 Task: Create a due date automation trigger when advanced on, on the wednesday before a card is due add content with a name not starting with resume at 11:00 AM.
Action: Mouse moved to (992, 86)
Screenshot: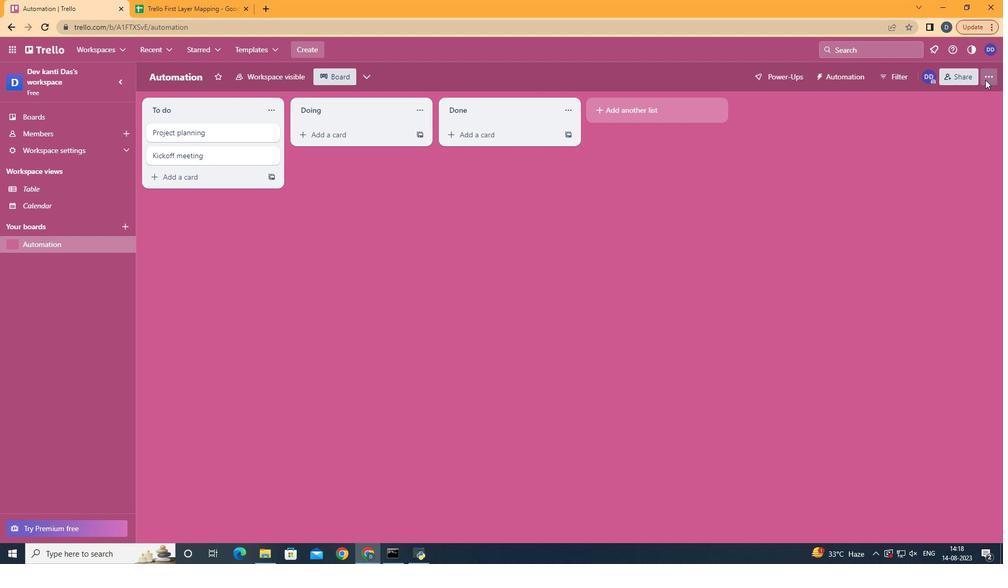 
Action: Mouse pressed left at (992, 86)
Screenshot: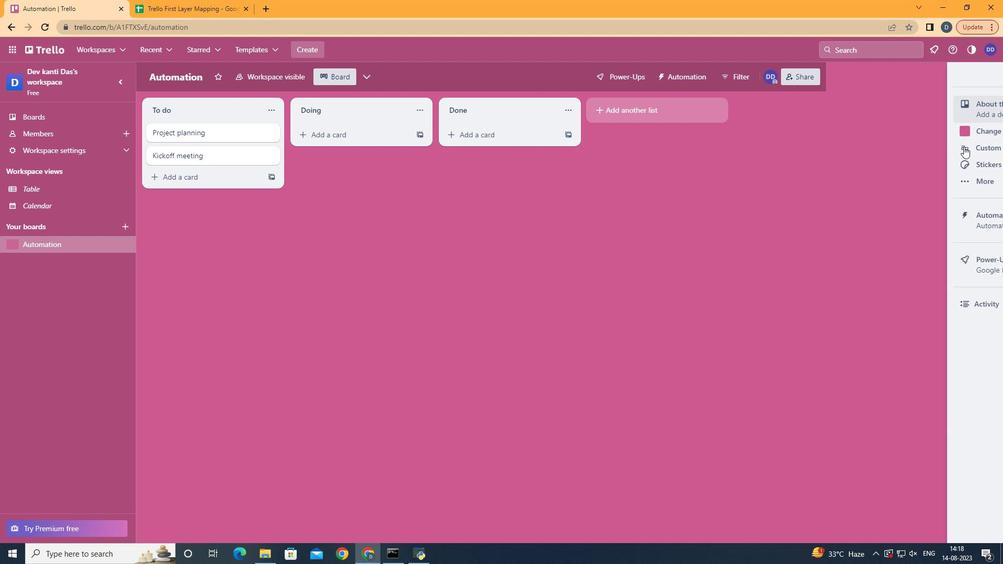 
Action: Mouse moved to (930, 221)
Screenshot: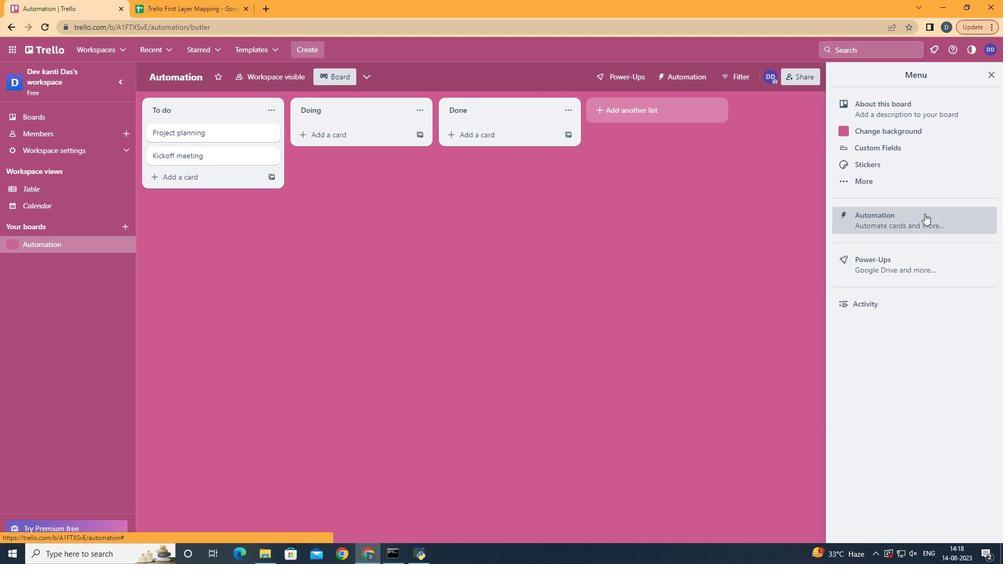 
Action: Mouse pressed left at (930, 221)
Screenshot: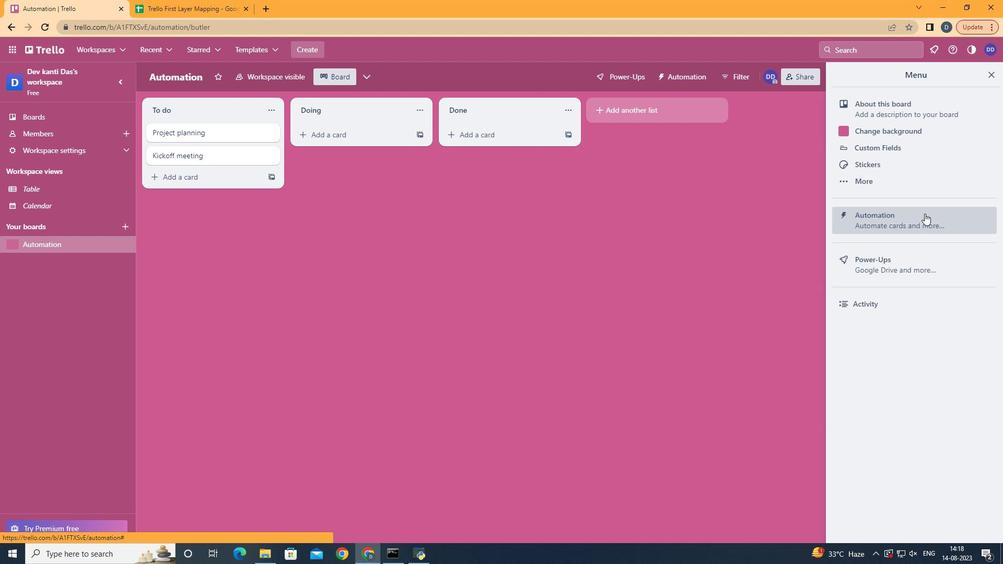 
Action: Mouse moved to (188, 210)
Screenshot: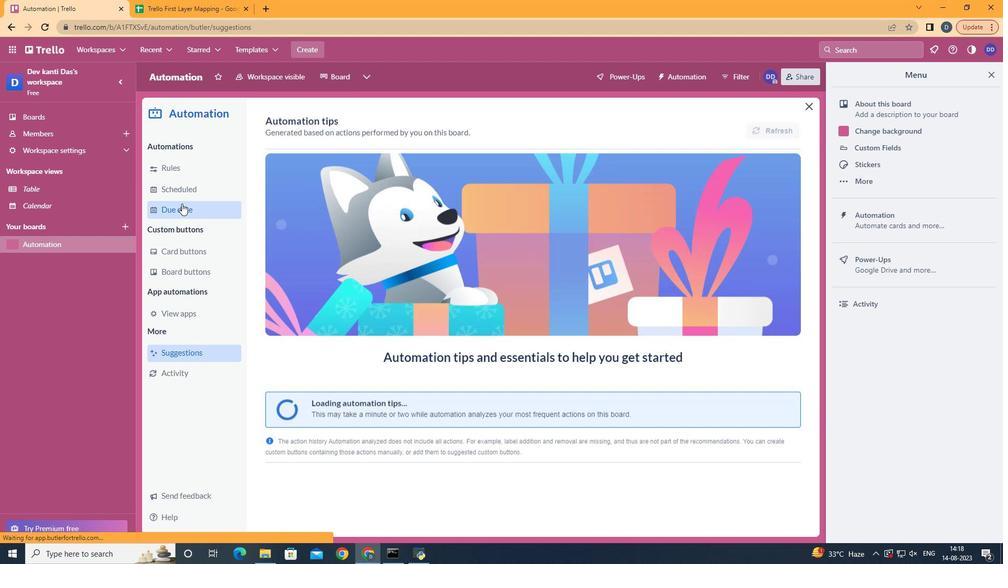 
Action: Mouse pressed left at (188, 210)
Screenshot: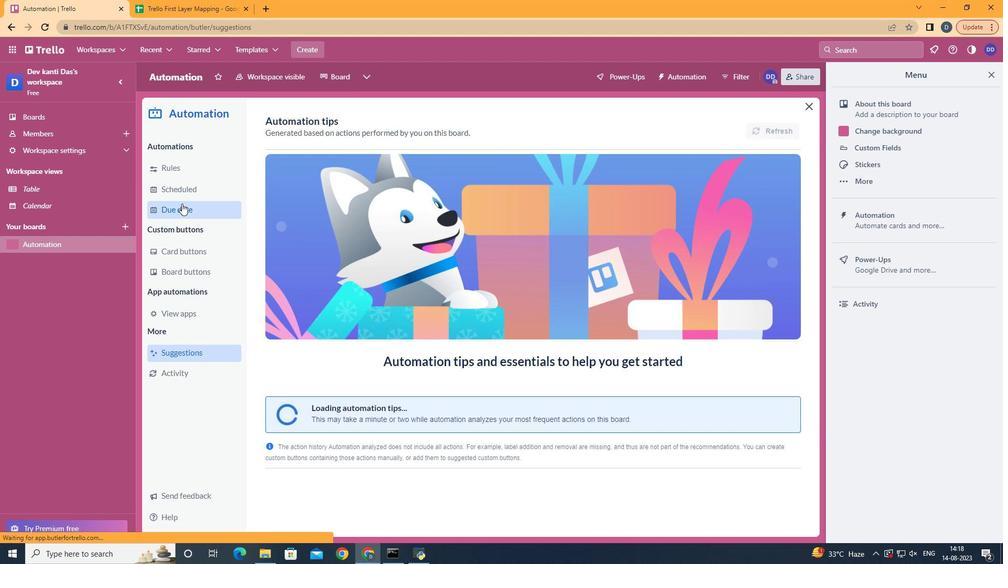 
Action: Mouse moved to (742, 134)
Screenshot: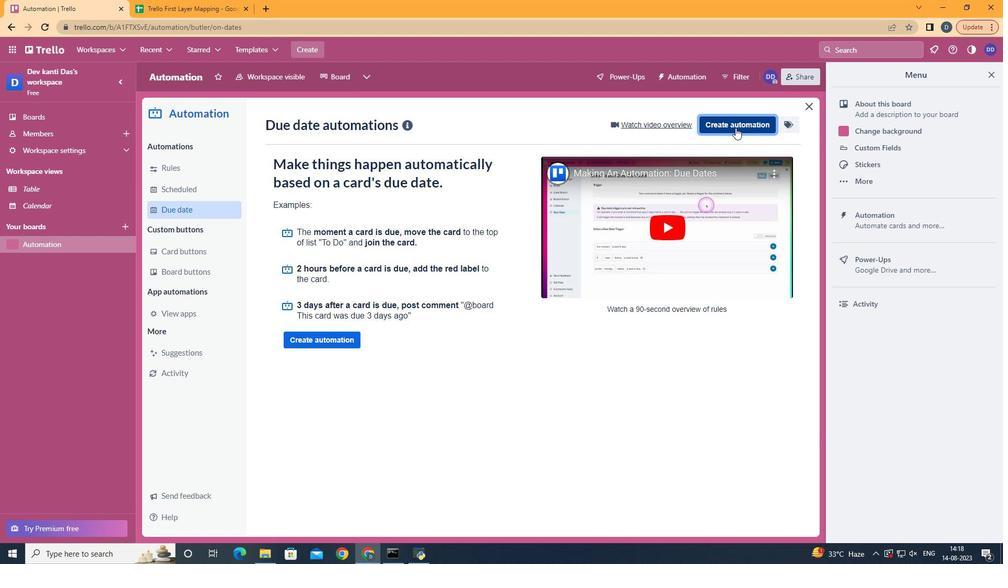 
Action: Mouse pressed left at (742, 134)
Screenshot: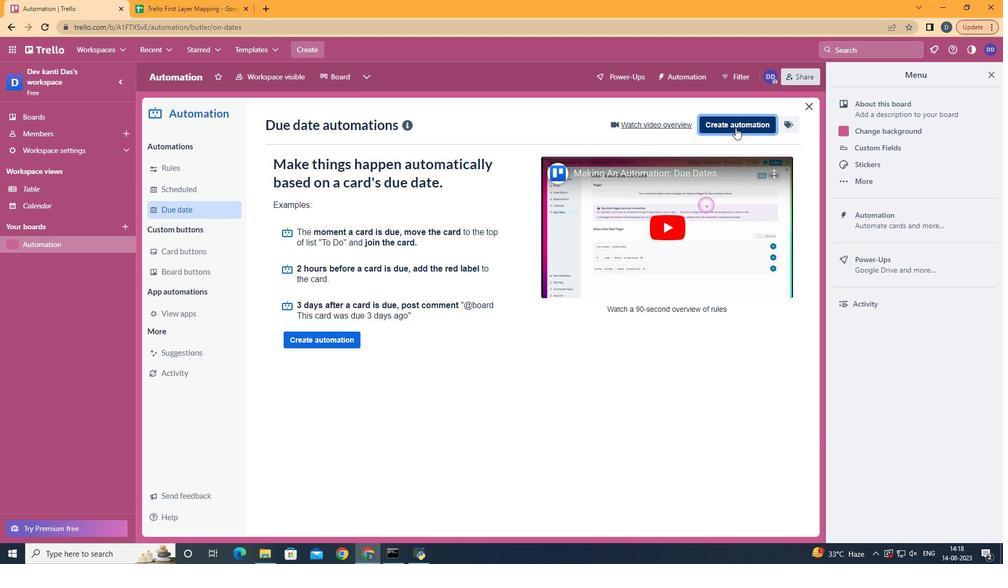 
Action: Mouse moved to (516, 231)
Screenshot: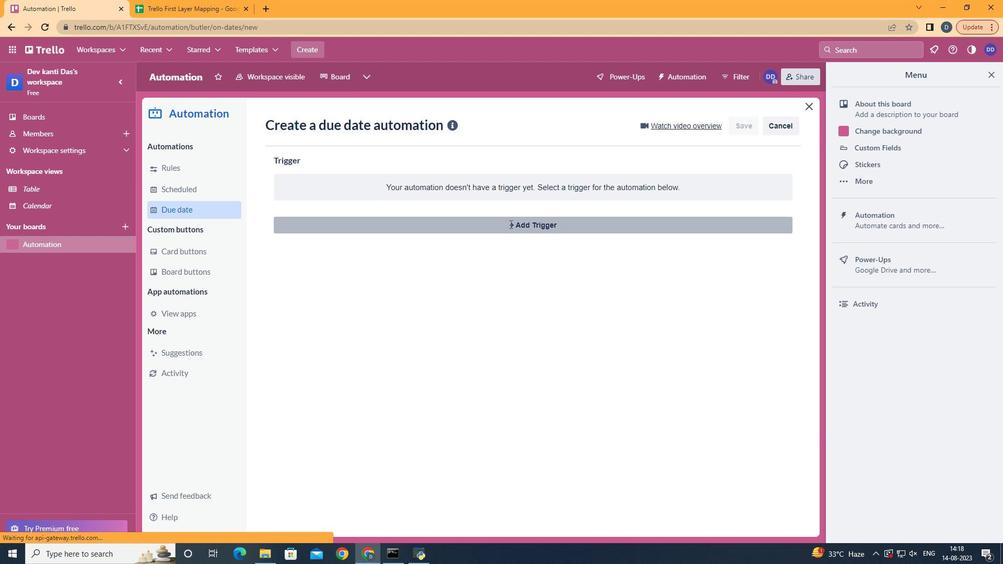
Action: Mouse pressed left at (516, 231)
Screenshot: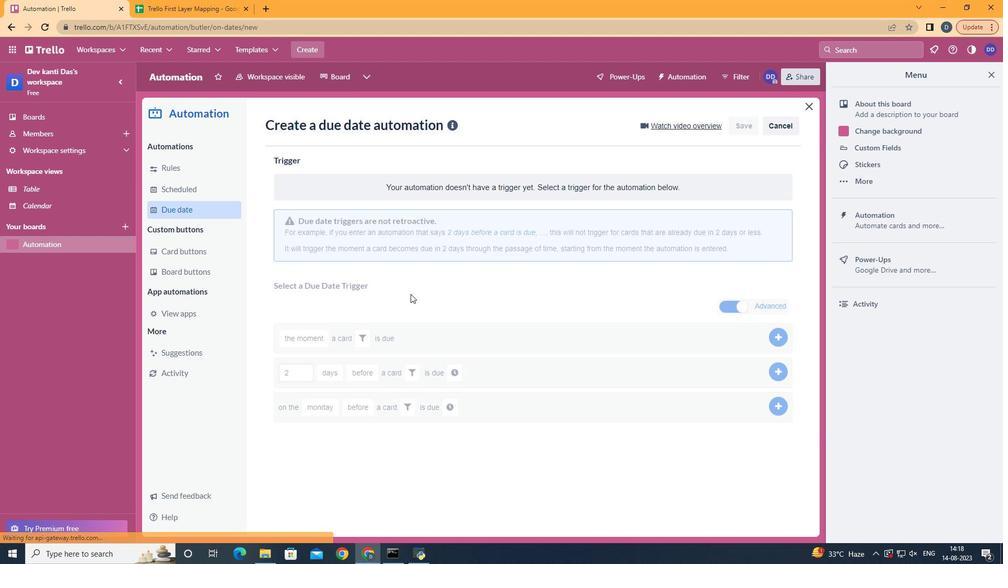 
Action: Mouse moved to (355, 324)
Screenshot: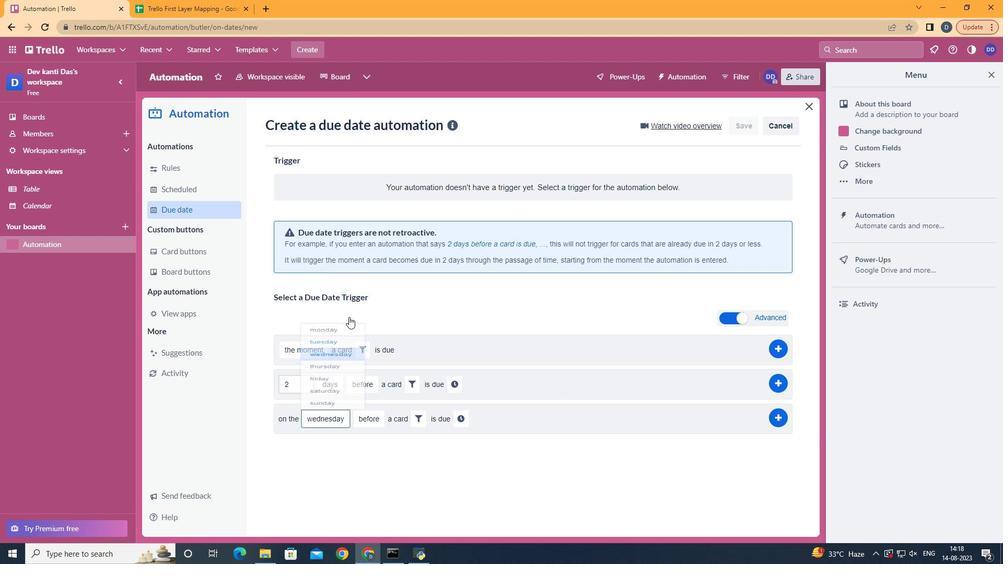 
Action: Mouse pressed left at (355, 324)
Screenshot: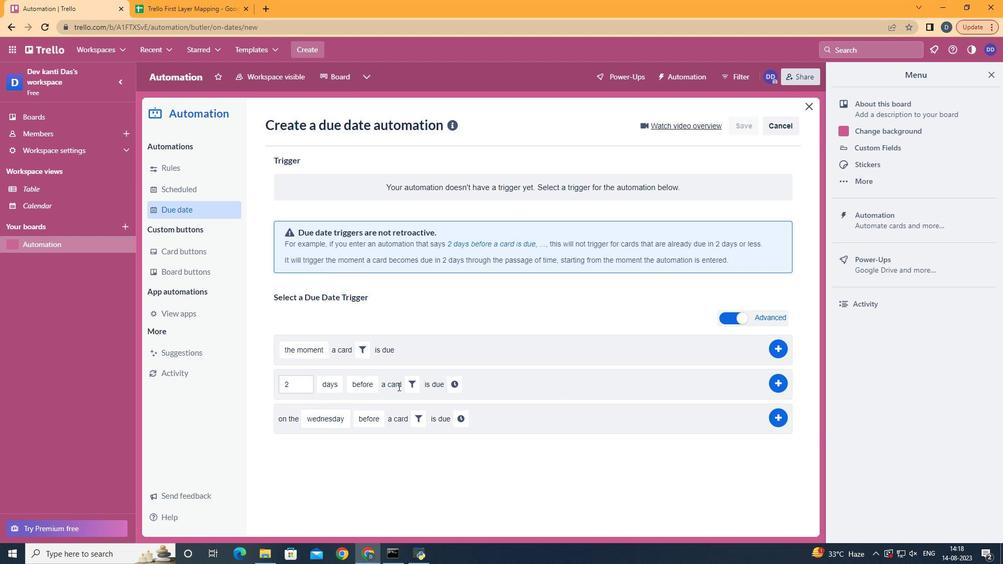 
Action: Mouse moved to (433, 424)
Screenshot: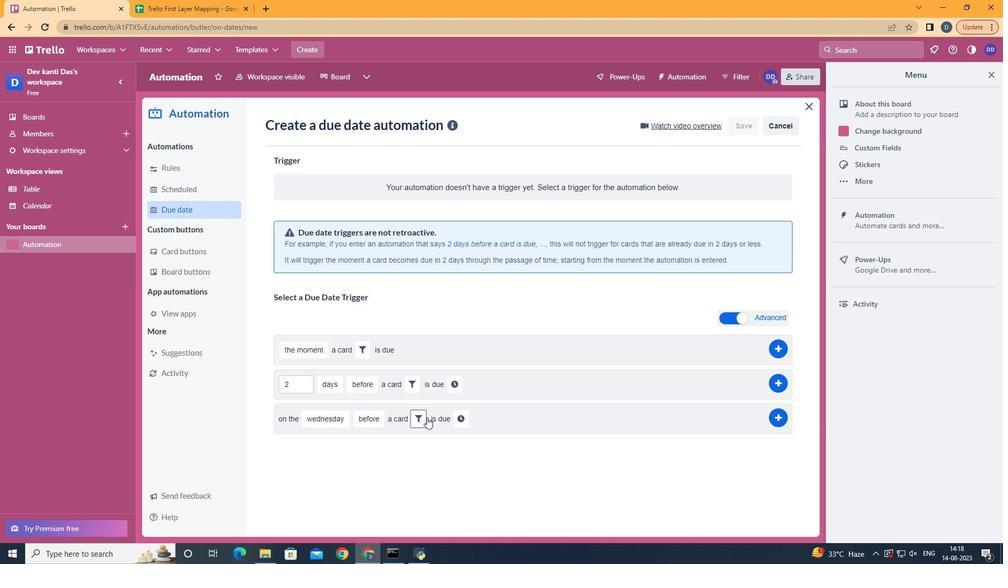 
Action: Mouse pressed left at (433, 424)
Screenshot: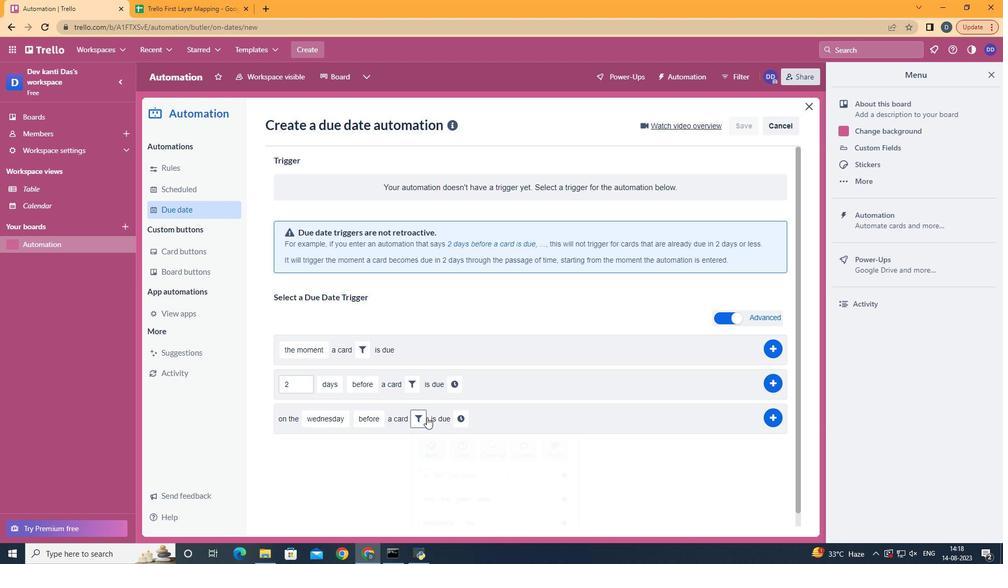 
Action: Mouse moved to (552, 459)
Screenshot: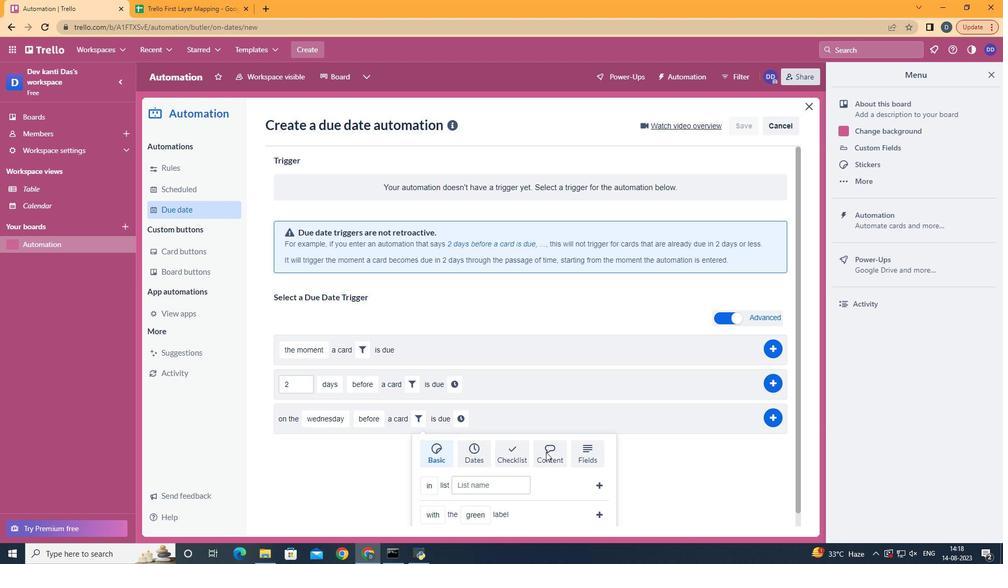 
Action: Mouse pressed left at (552, 459)
Screenshot: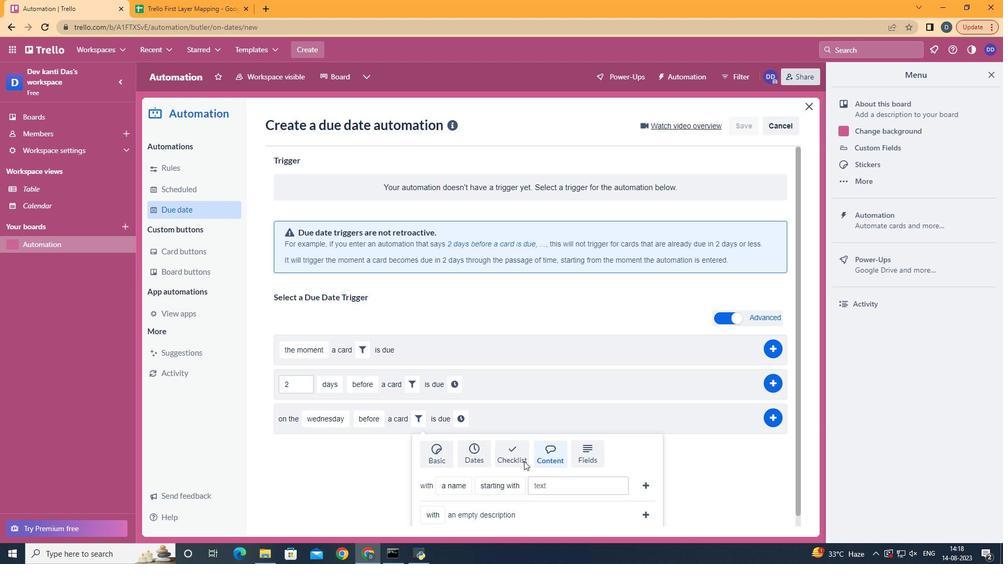 
Action: Mouse moved to (535, 425)
Screenshot: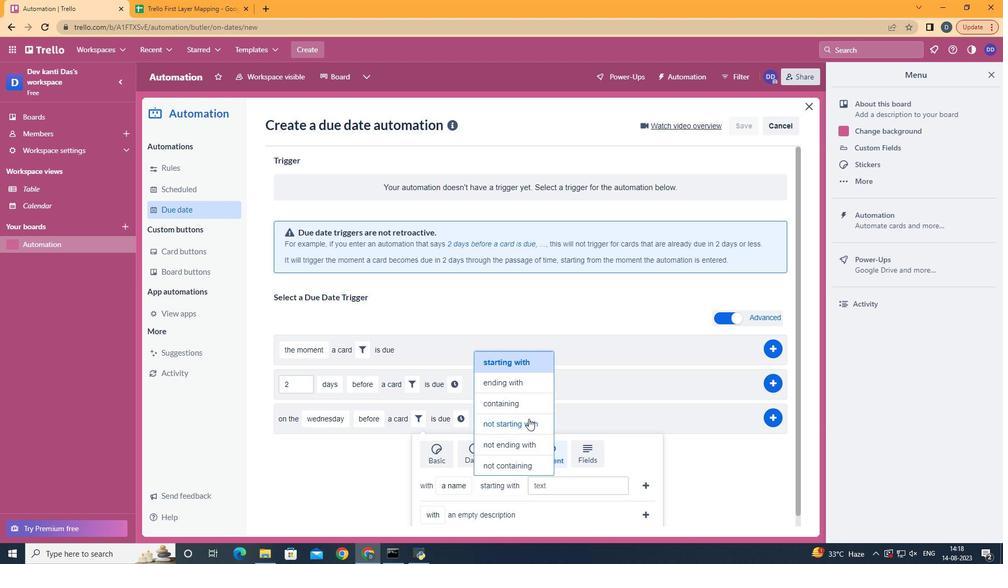 
Action: Mouse pressed left at (535, 425)
Screenshot: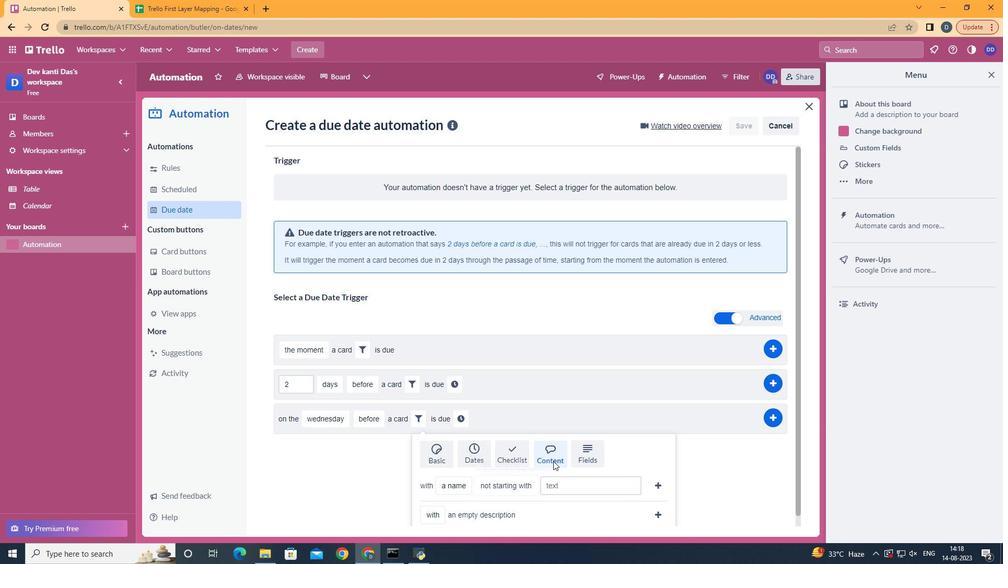 
Action: Mouse moved to (573, 492)
Screenshot: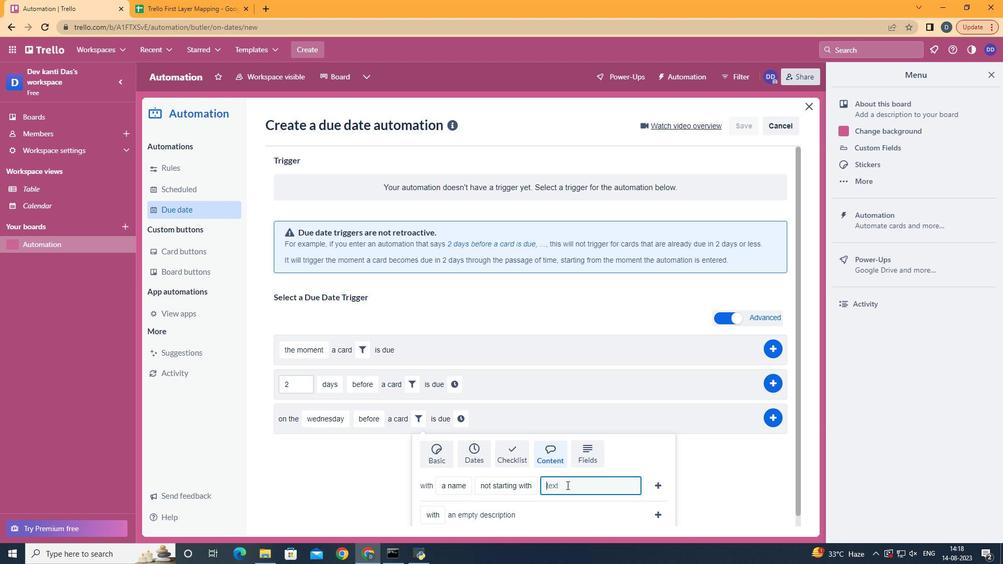 
Action: Mouse pressed left at (573, 492)
Screenshot: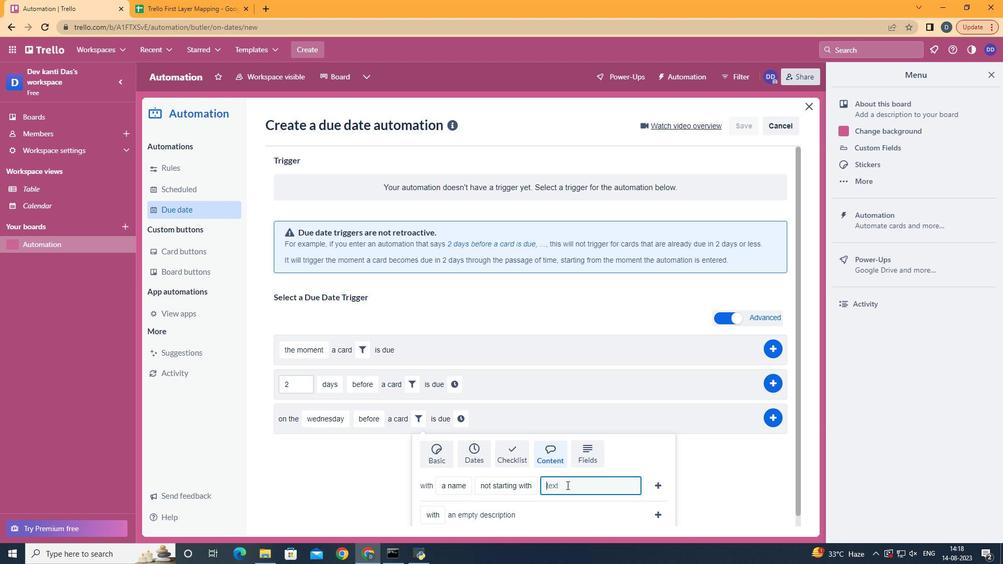 
Action: Key pressed resume
Screenshot: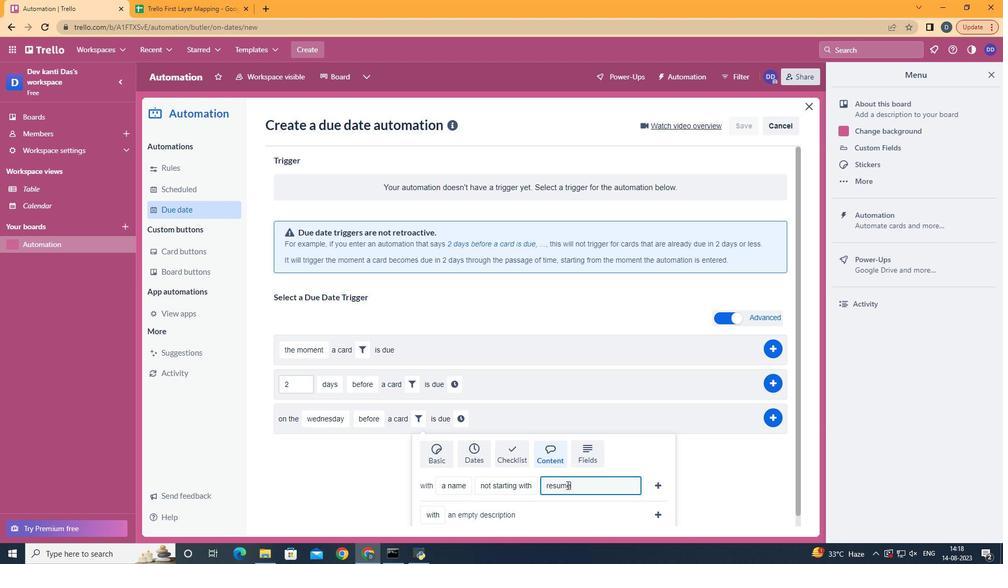 
Action: Mouse moved to (664, 493)
Screenshot: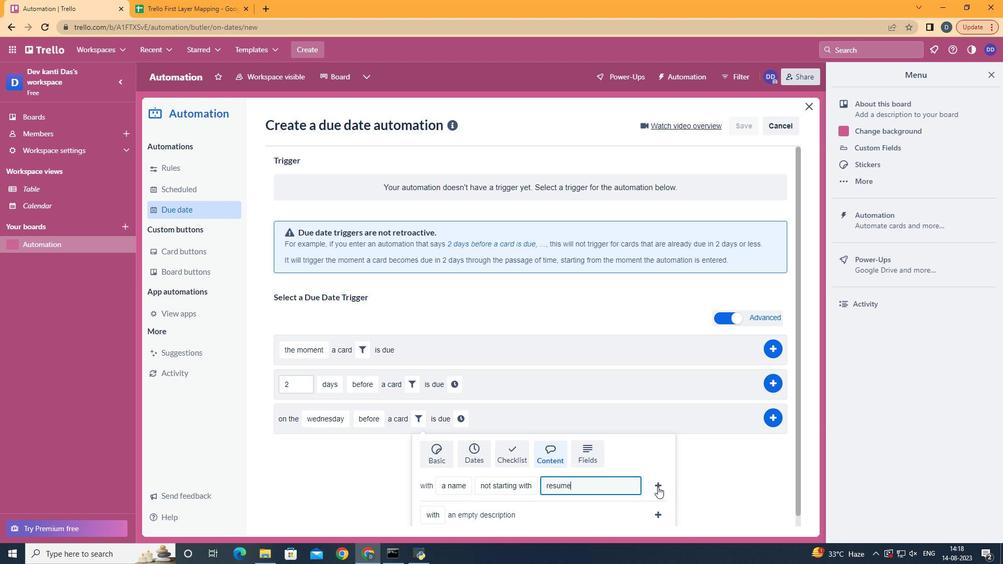 
Action: Mouse pressed left at (664, 493)
Screenshot: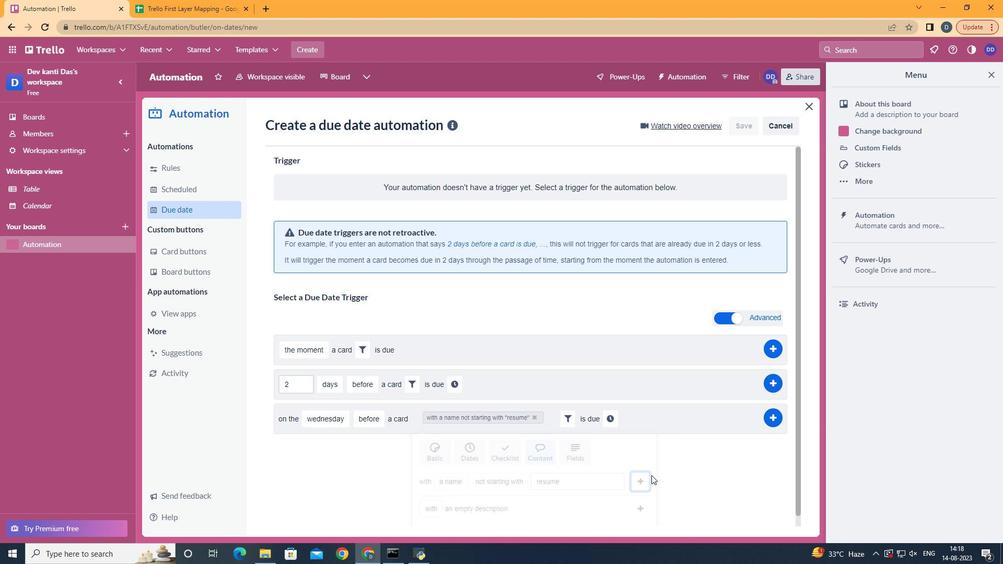 
Action: Mouse moved to (622, 422)
Screenshot: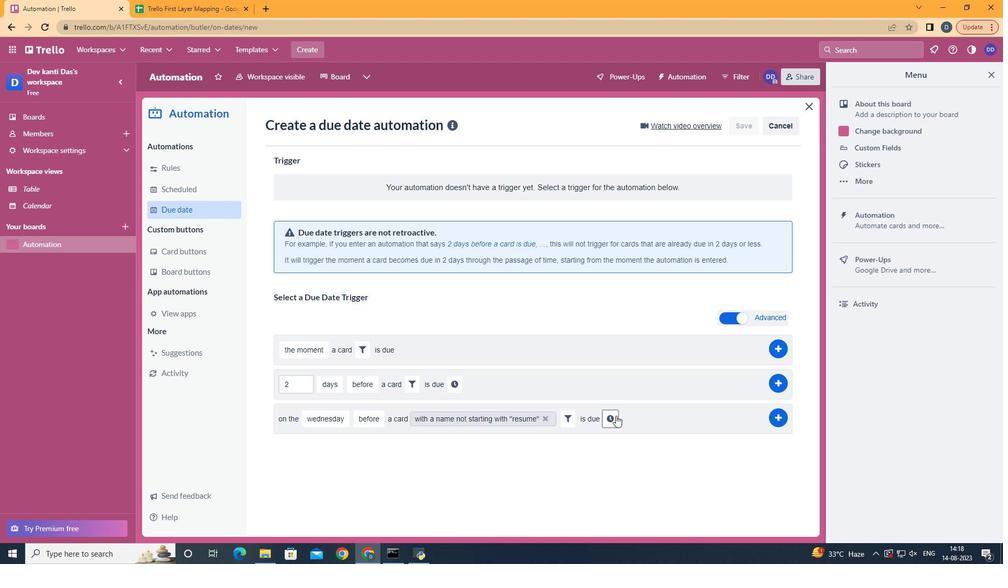 
Action: Mouse pressed left at (622, 422)
Screenshot: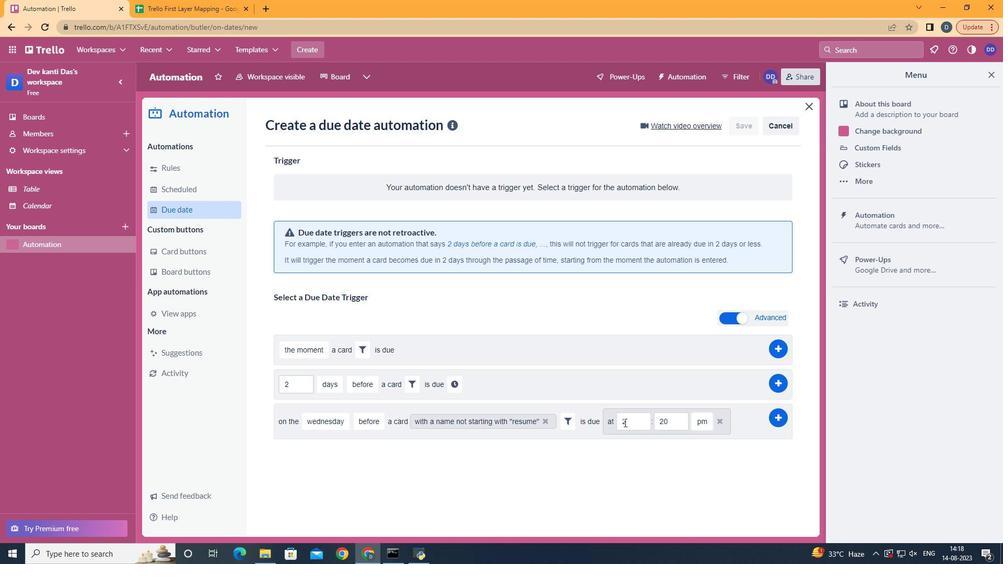 
Action: Mouse moved to (644, 430)
Screenshot: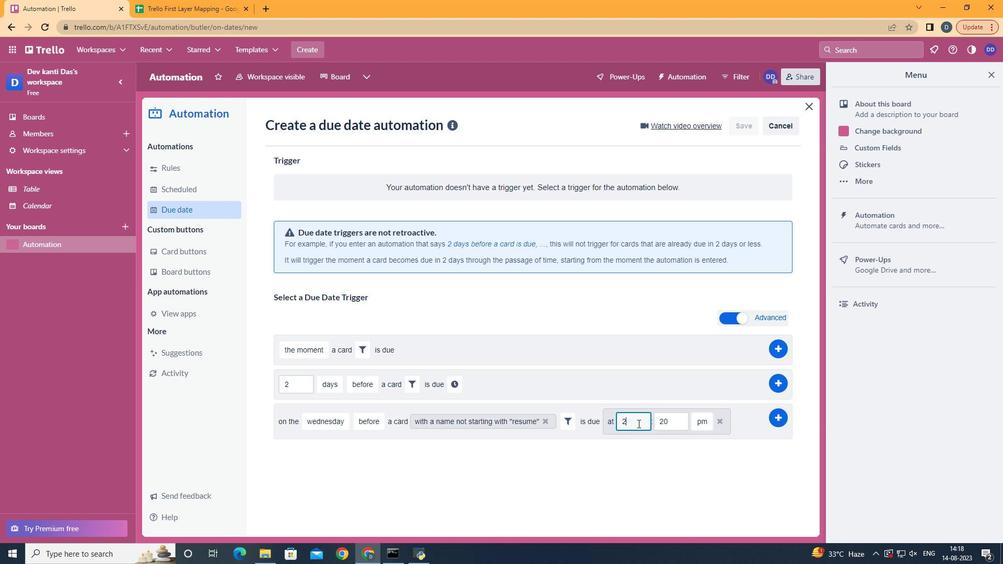 
Action: Mouse pressed left at (644, 430)
Screenshot: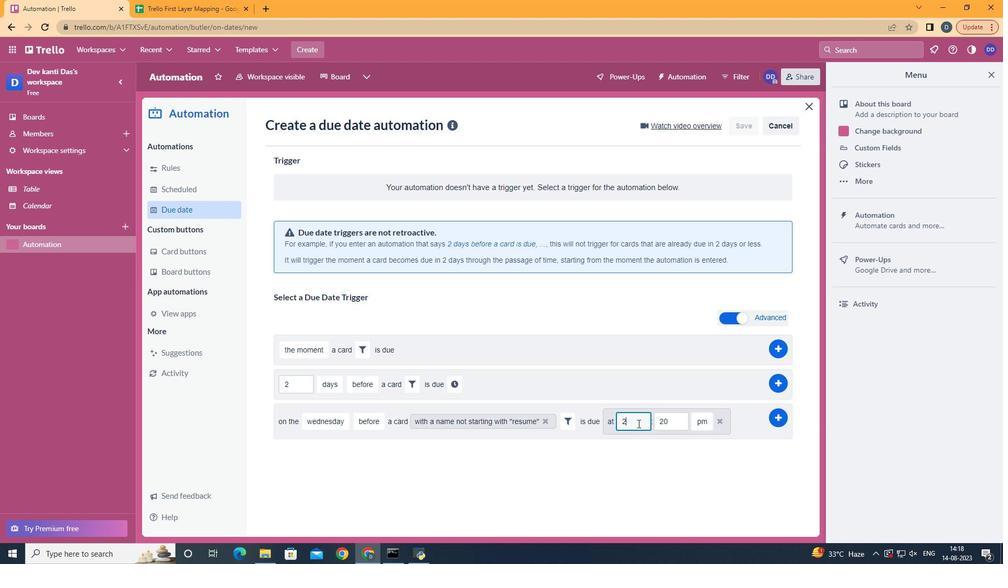 
Action: Key pressed <Key.backspace>11
Screenshot: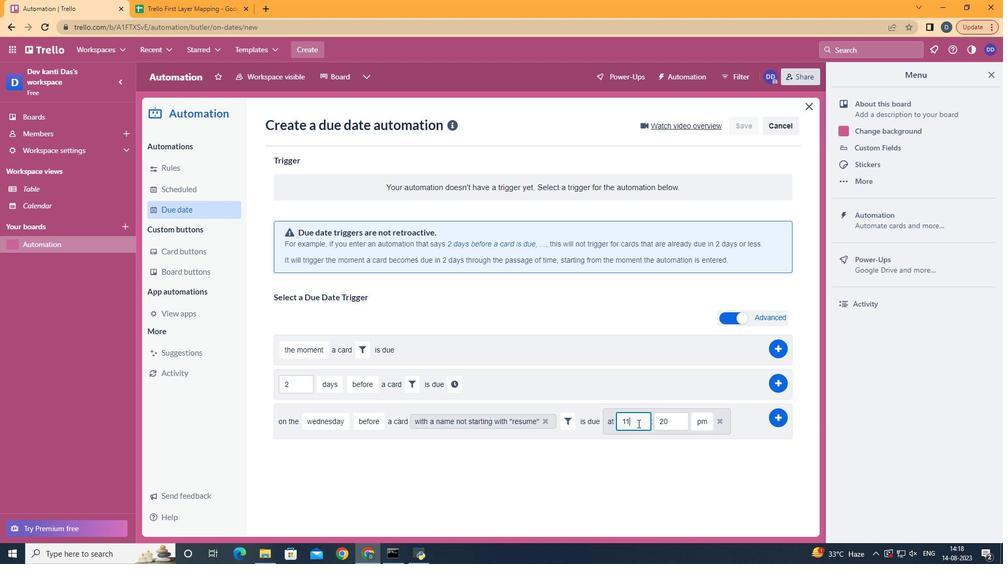 
Action: Mouse moved to (673, 424)
Screenshot: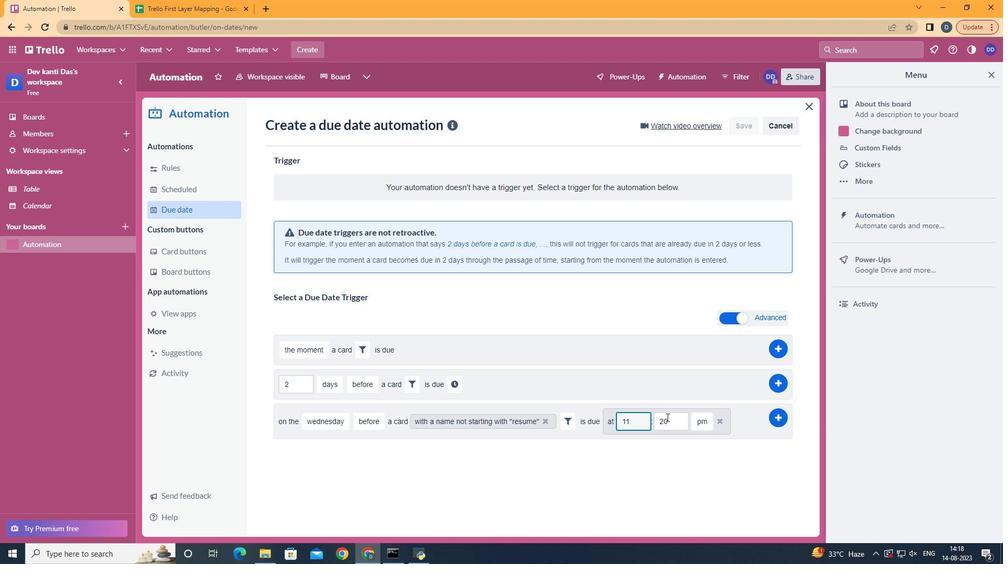 
Action: Mouse pressed left at (673, 424)
Screenshot: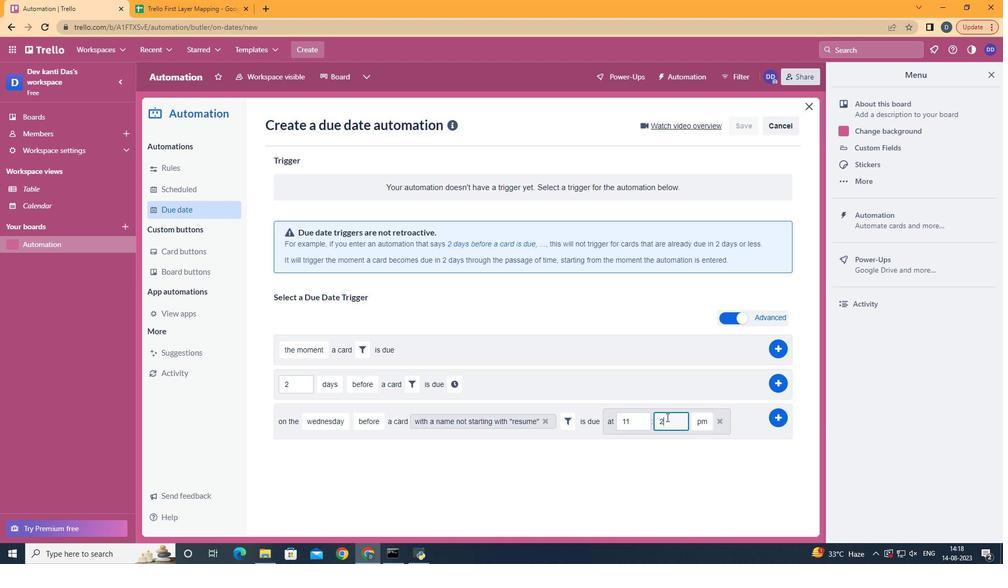 
Action: Key pressed <Key.backspace><Key.backspace>00
Screenshot: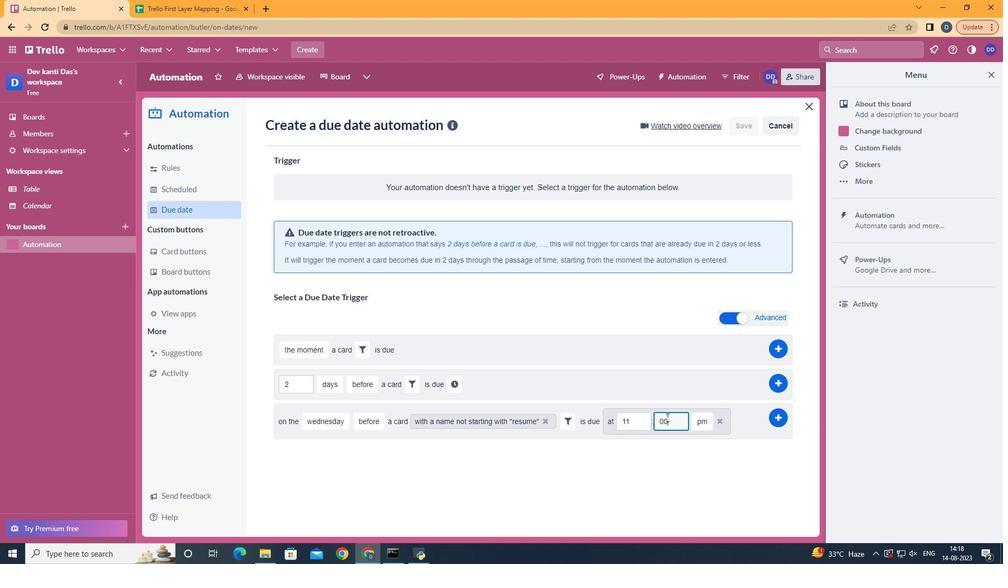
Action: Mouse moved to (711, 447)
Screenshot: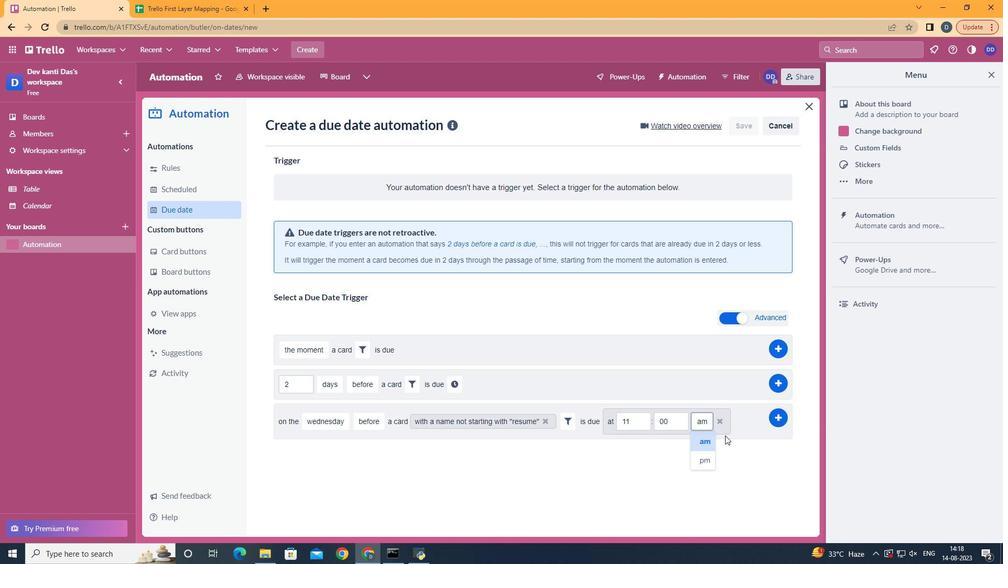 
Action: Mouse pressed left at (711, 447)
Screenshot: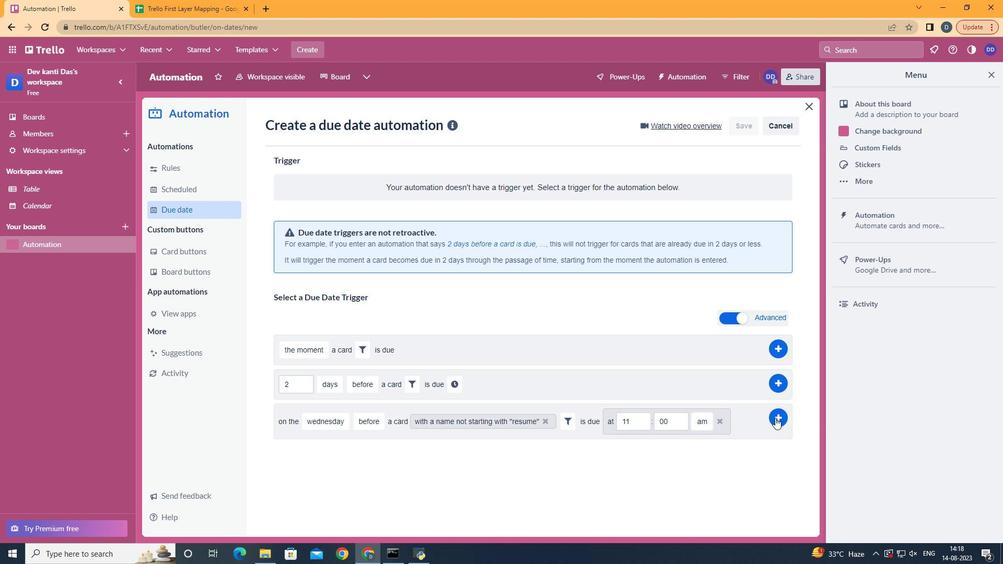 
Action: Mouse moved to (791, 423)
Screenshot: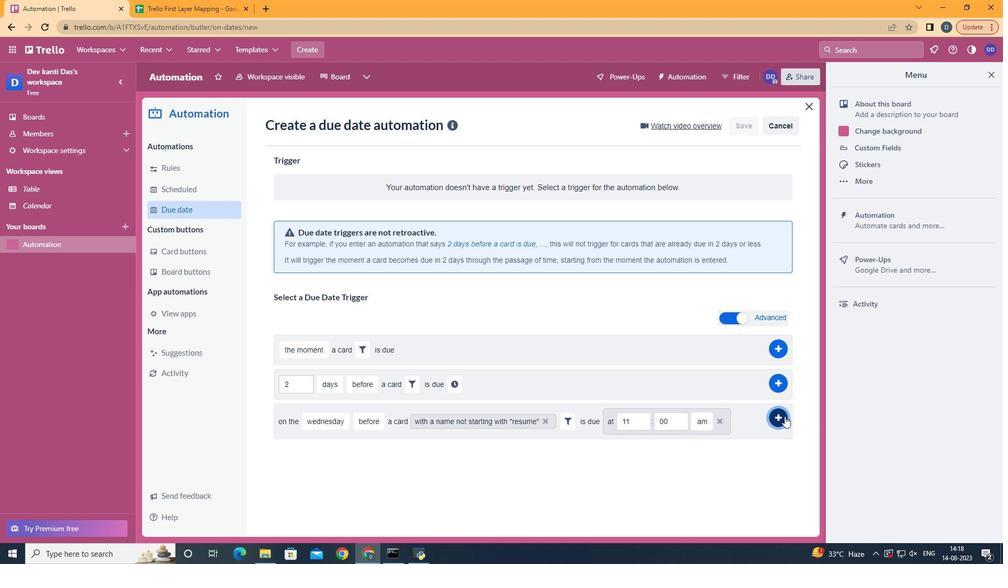 
Action: Mouse pressed left at (791, 423)
Screenshot: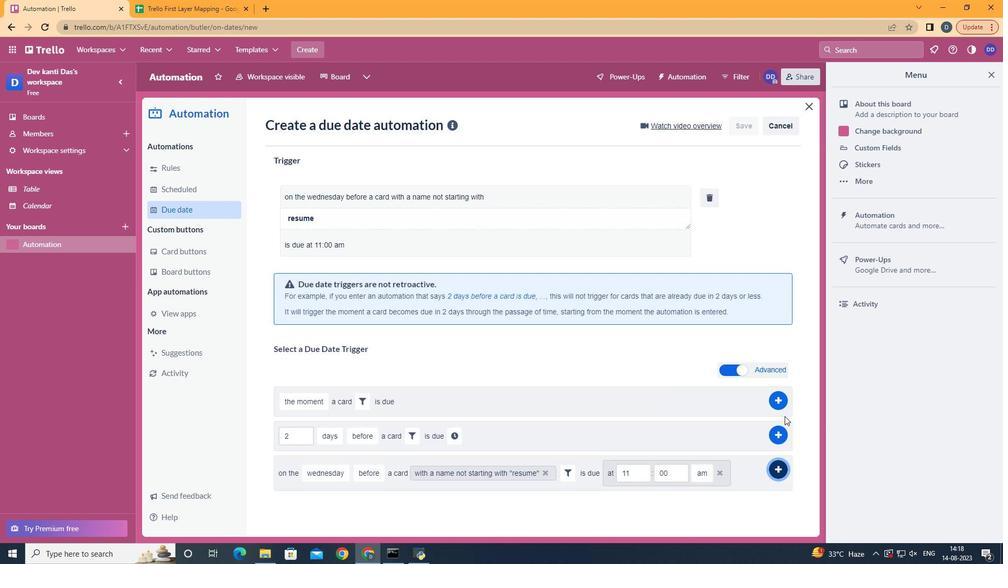 
